 Task: Ask the turbo Tax assistant how can we file previous year return.
Action: Mouse moved to (1008, 65)
Screenshot: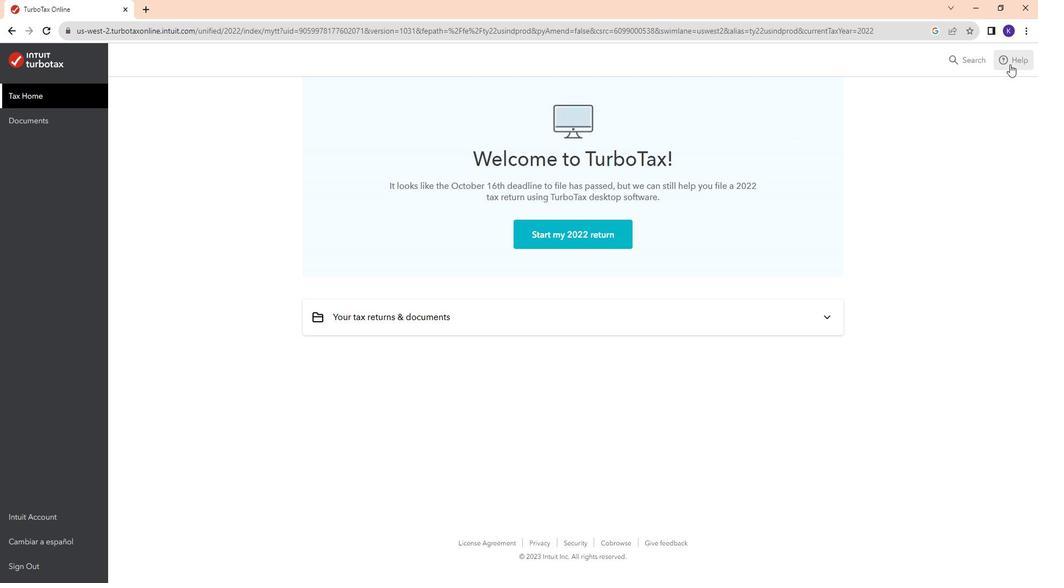 
Action: Mouse pressed left at (1008, 65)
Screenshot: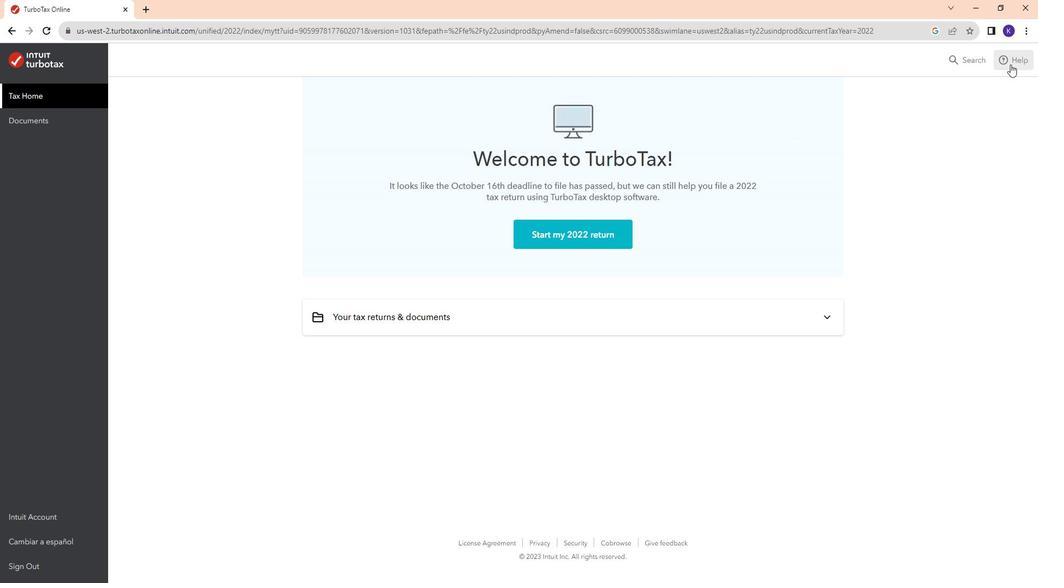 
Action: Mouse moved to (892, 463)
Screenshot: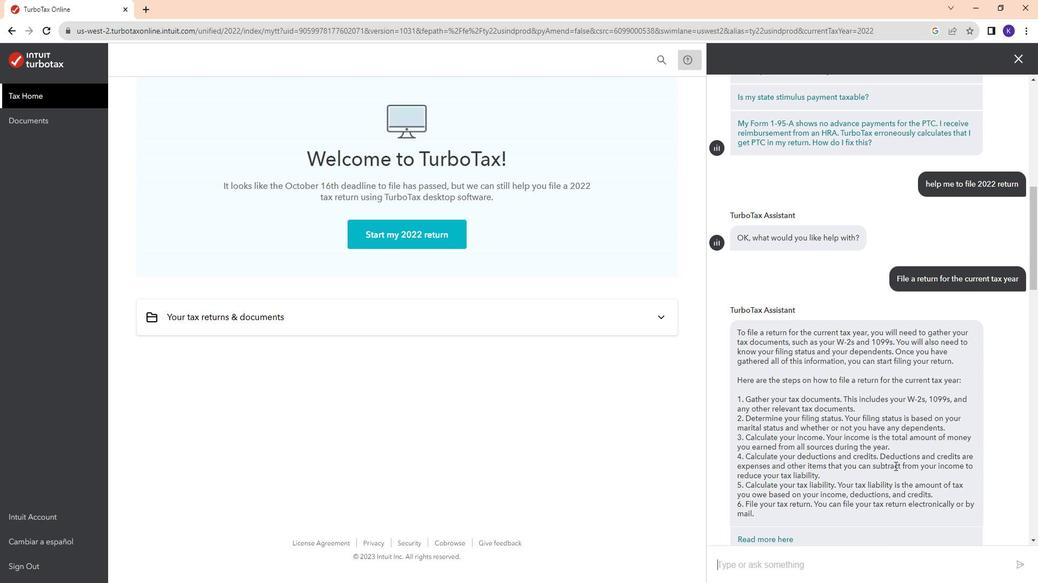
Action: Mouse scrolled (892, 463) with delta (0, 0)
Screenshot: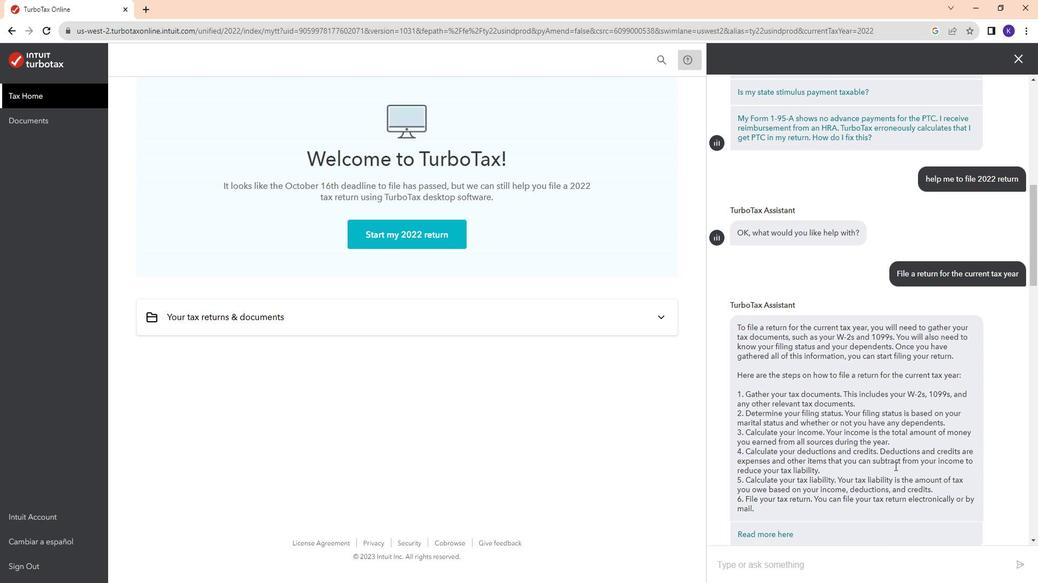 
Action: Mouse scrolled (892, 463) with delta (0, 0)
Screenshot: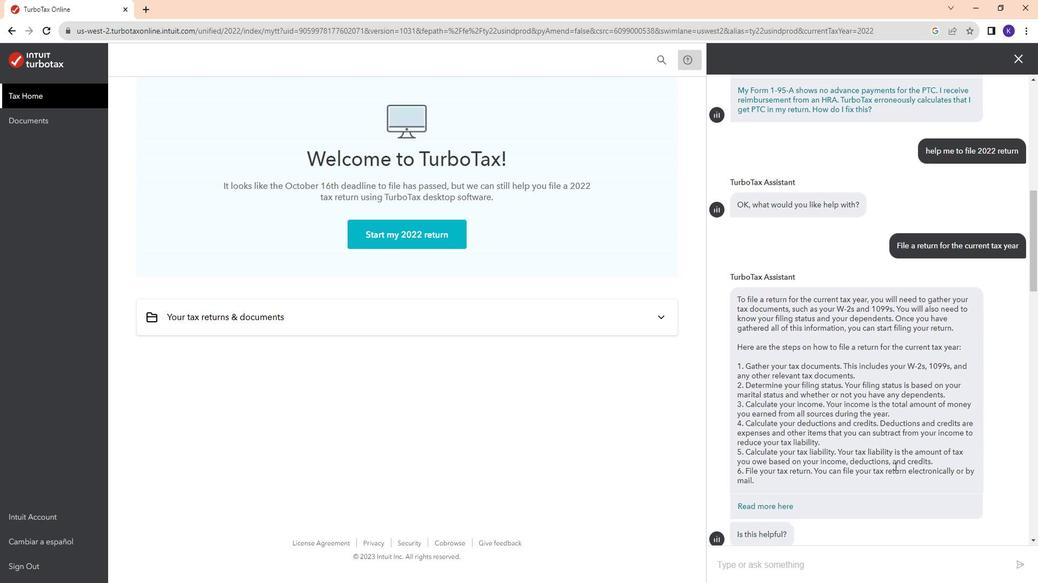 
Action: Mouse scrolled (892, 463) with delta (0, 0)
Screenshot: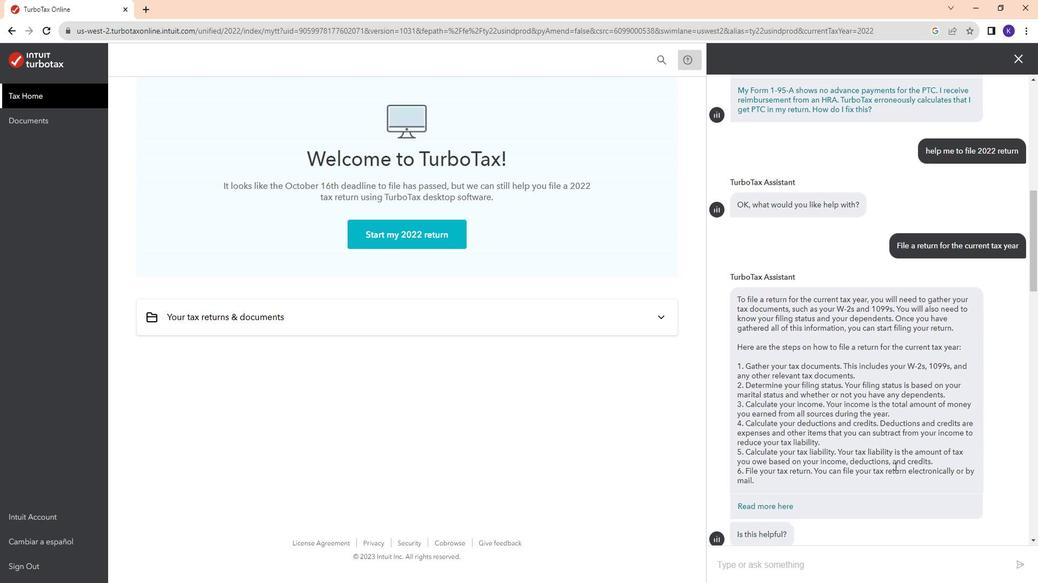 
Action: Mouse scrolled (892, 463) with delta (0, 0)
Screenshot: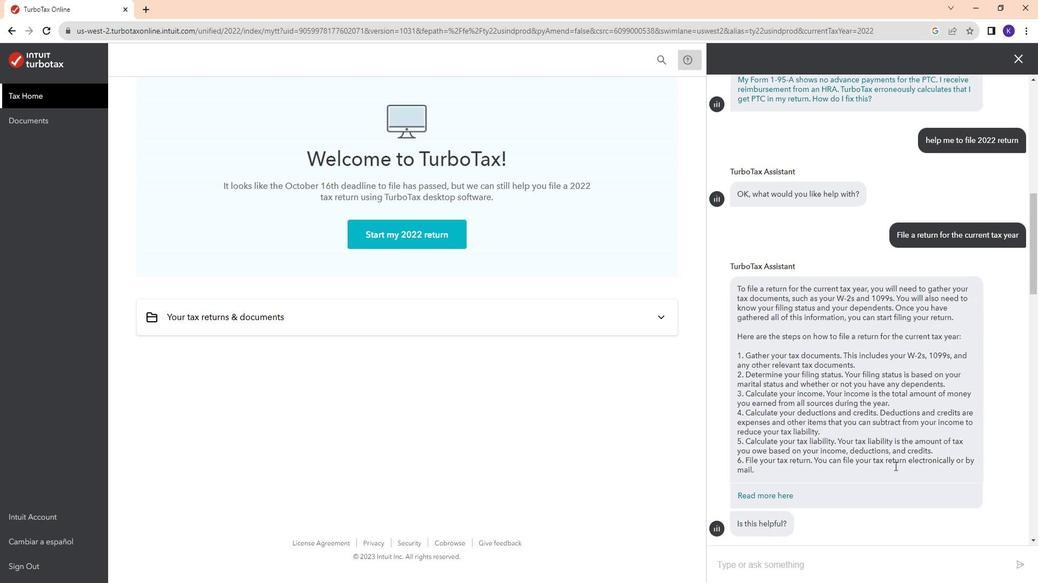 
Action: Mouse scrolled (892, 463) with delta (0, 0)
Screenshot: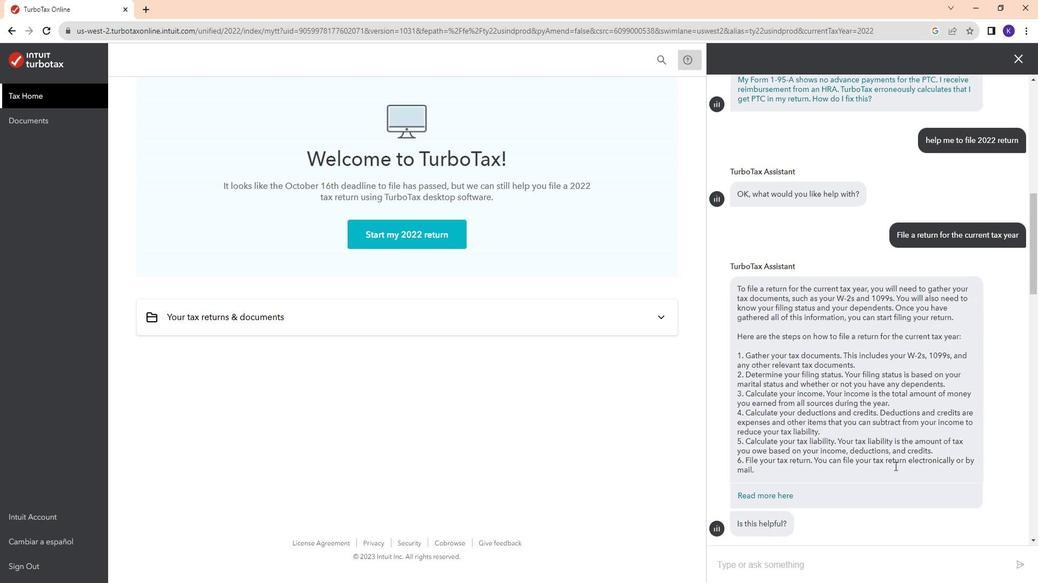 
Action: Mouse scrolled (892, 463) with delta (0, 0)
Screenshot: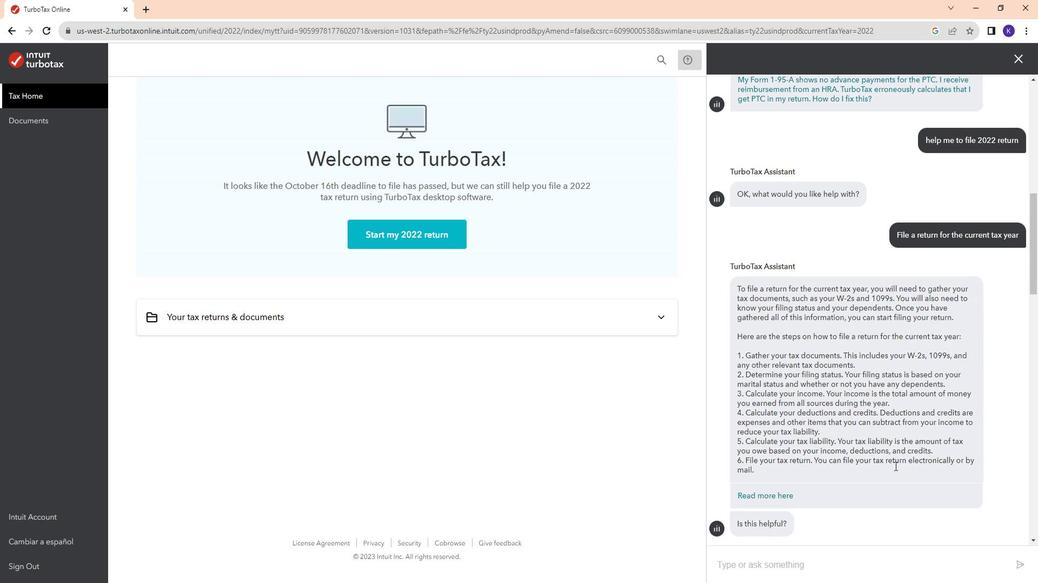 
Action: Mouse scrolled (892, 463) with delta (0, 0)
Screenshot: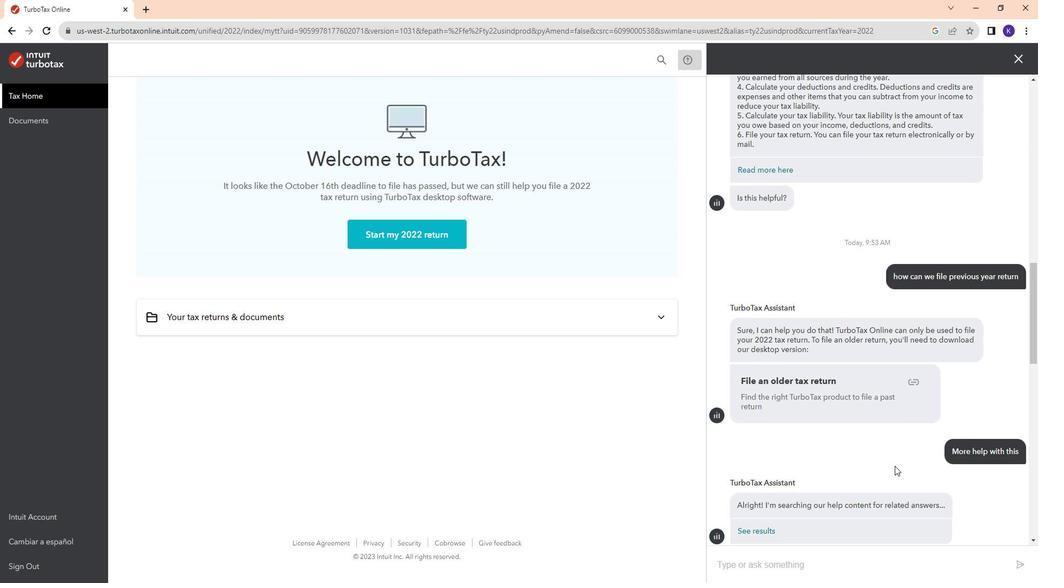 
Action: Mouse scrolled (892, 463) with delta (0, 0)
Screenshot: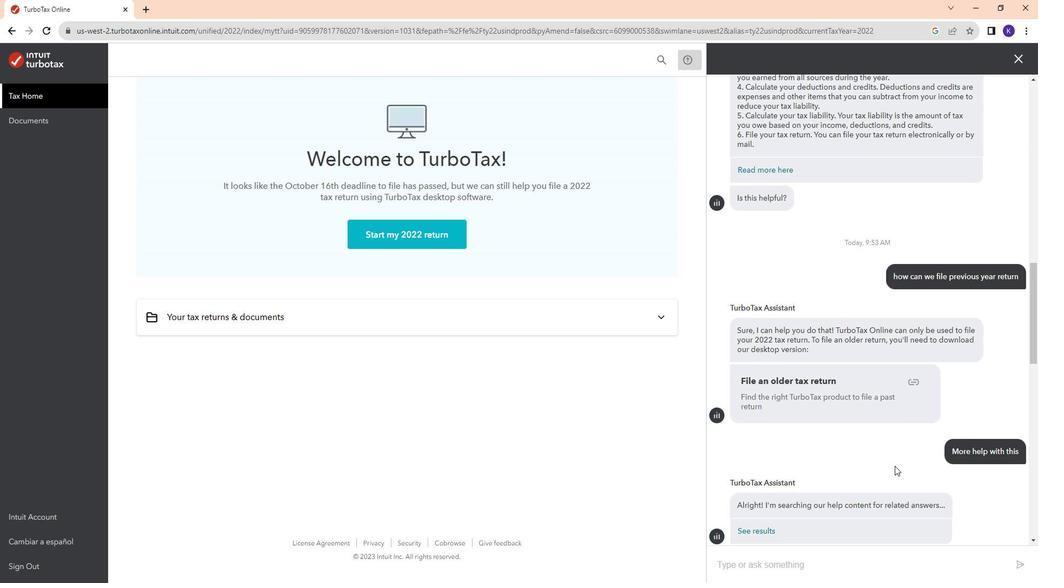 
Action: Mouse scrolled (892, 464) with delta (0, 0)
Screenshot: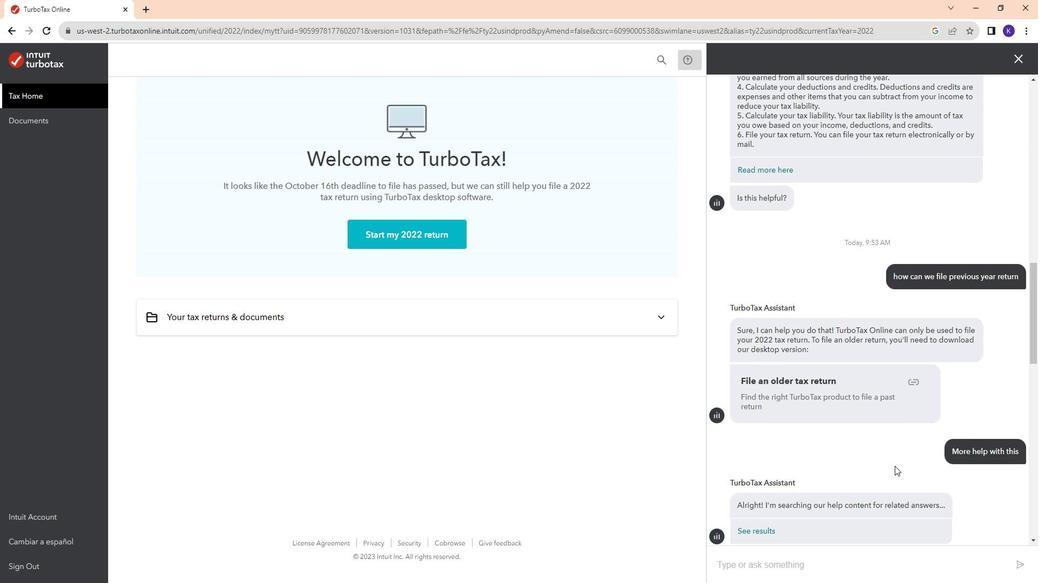 
Action: Mouse scrolled (892, 463) with delta (0, 0)
Screenshot: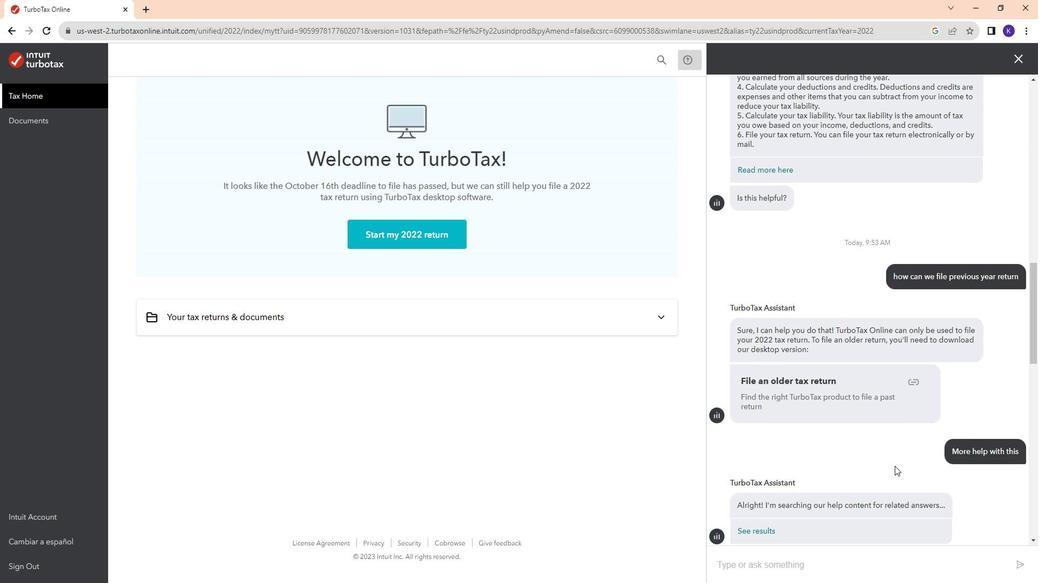 
Action: Mouse scrolled (892, 463) with delta (0, 0)
Screenshot: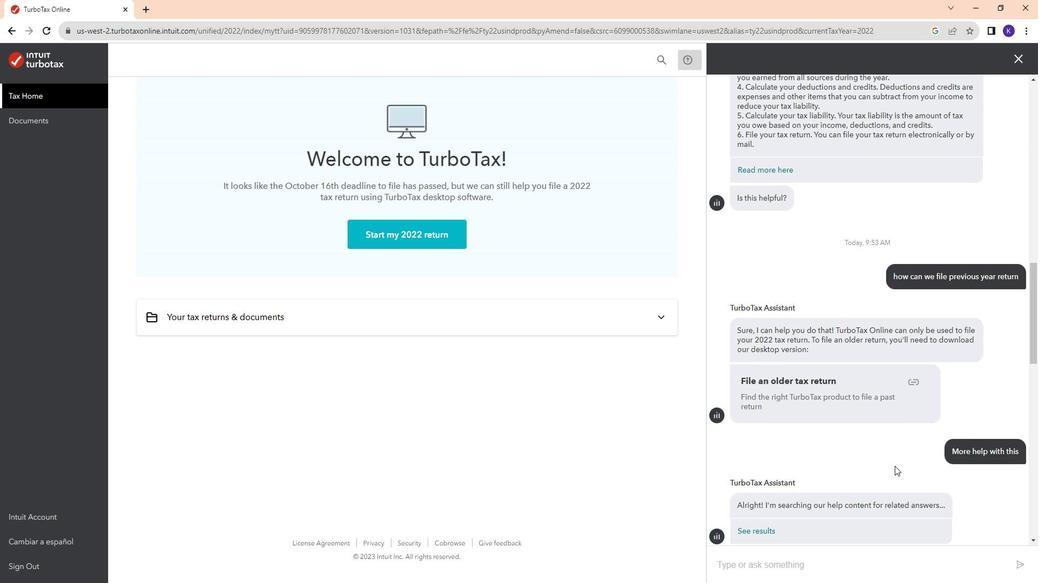 
Action: Mouse scrolled (892, 463) with delta (0, 0)
Screenshot: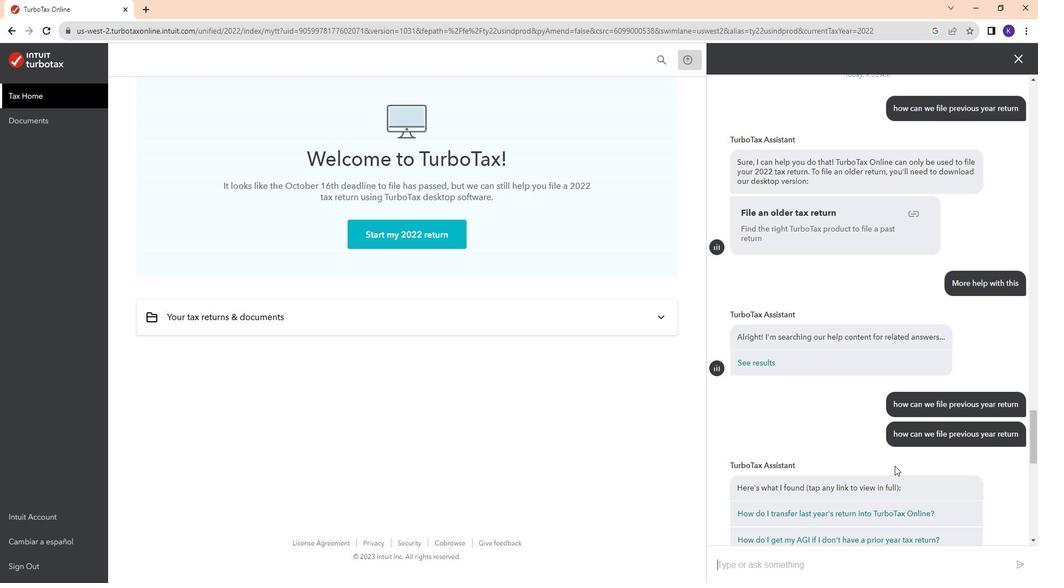 
Action: Mouse scrolled (892, 464) with delta (0, 0)
Screenshot: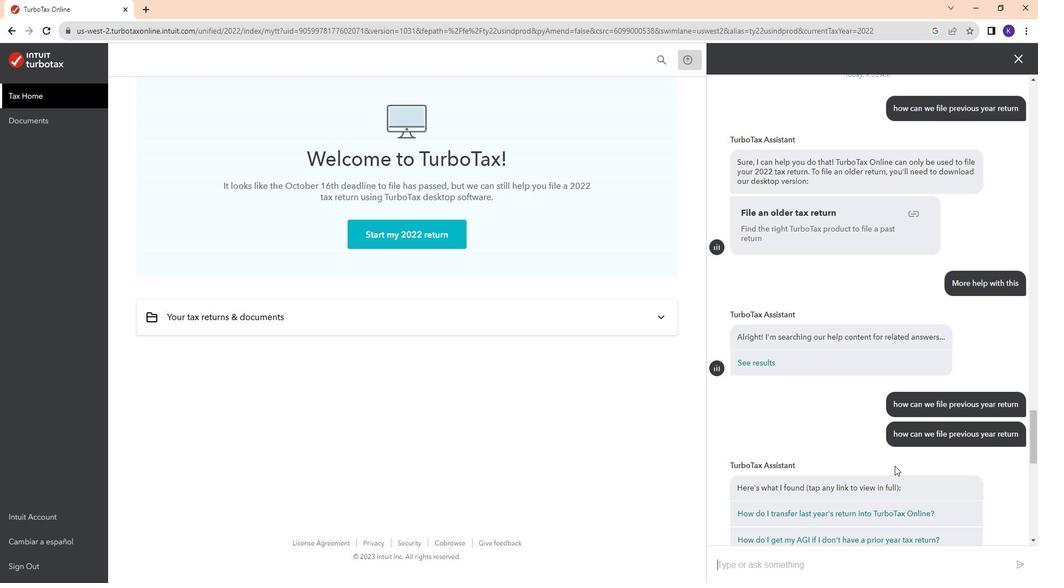 
Action: Mouse scrolled (892, 463) with delta (0, 0)
Screenshot: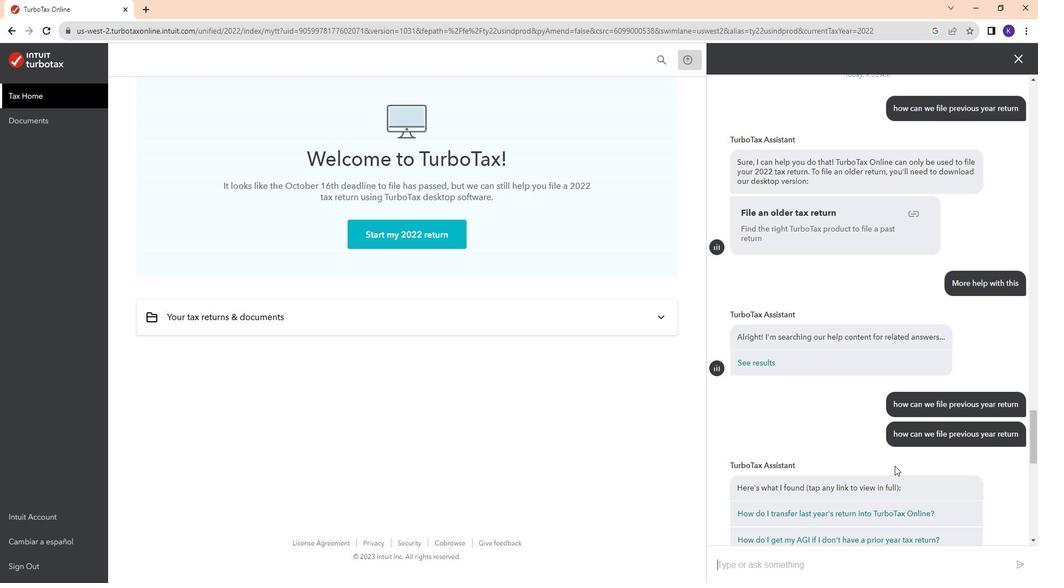 
Action: Mouse scrolled (892, 463) with delta (0, 0)
Screenshot: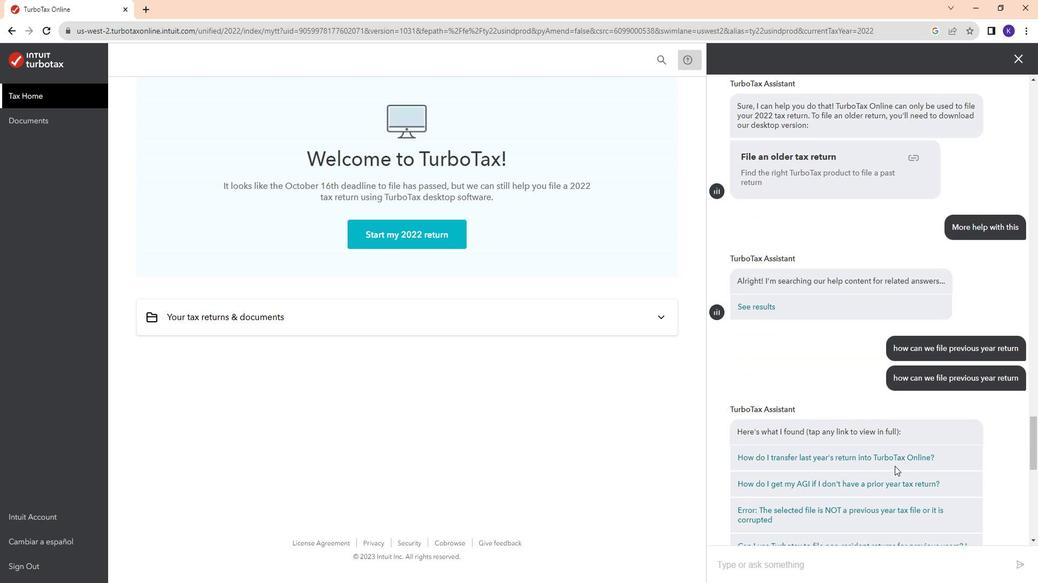 
Action: Mouse scrolled (892, 463) with delta (0, 0)
Screenshot: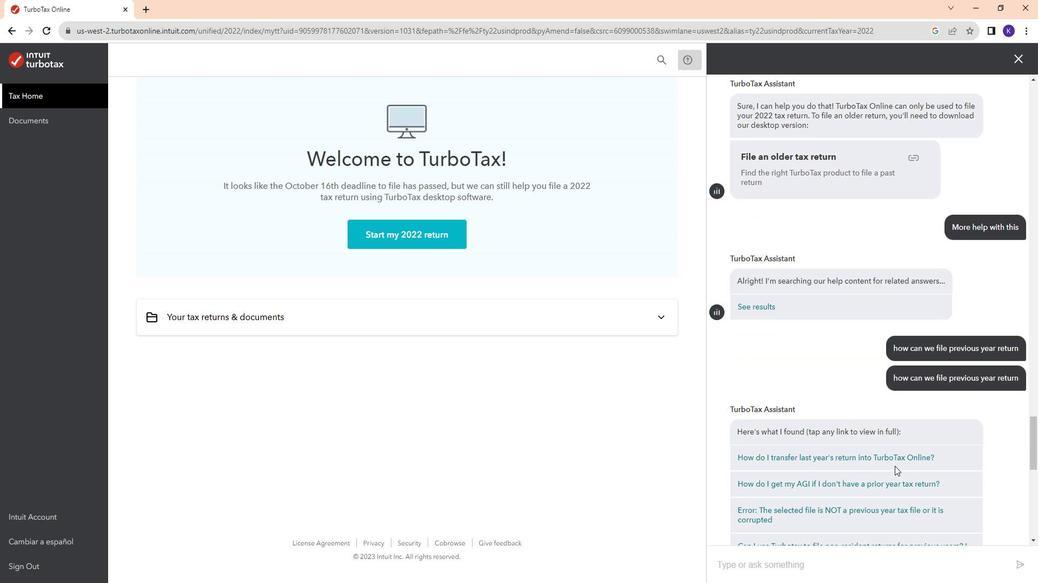 
Action: Mouse scrolled (892, 462) with delta (0, -1)
Screenshot: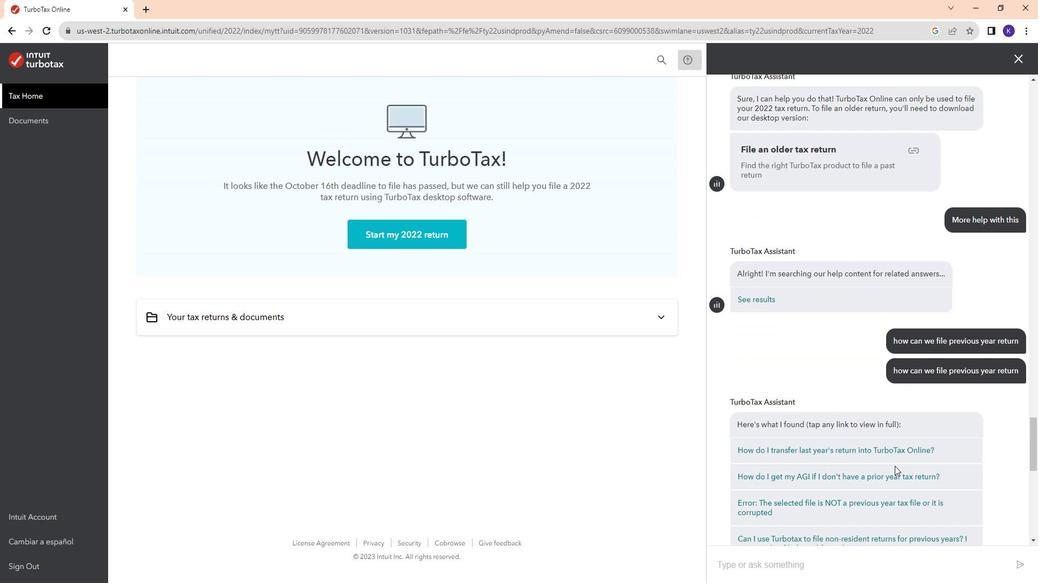 
Action: Mouse scrolled (892, 463) with delta (0, 0)
Screenshot: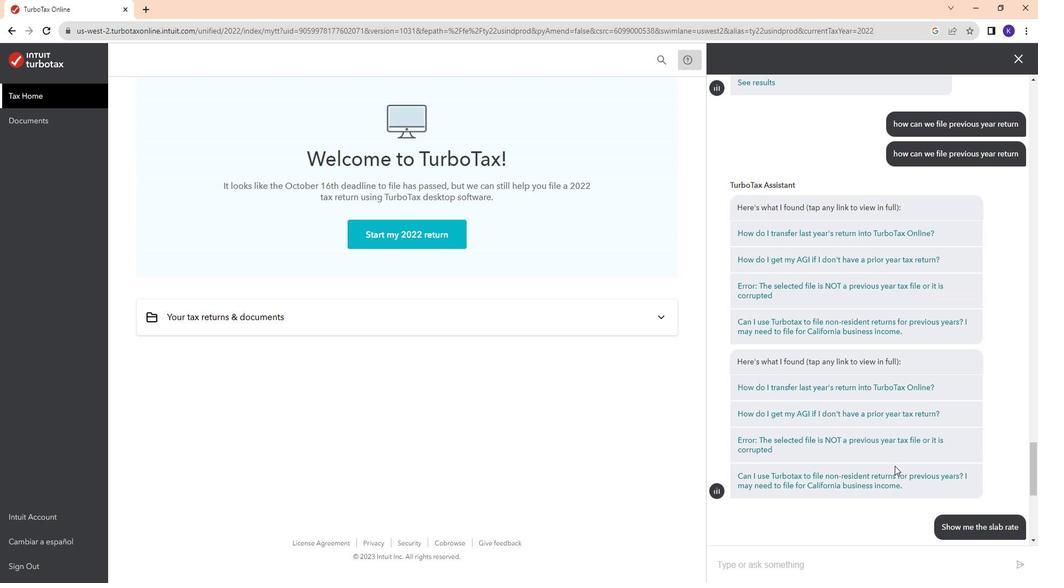 
Action: Mouse scrolled (892, 463) with delta (0, 0)
Screenshot: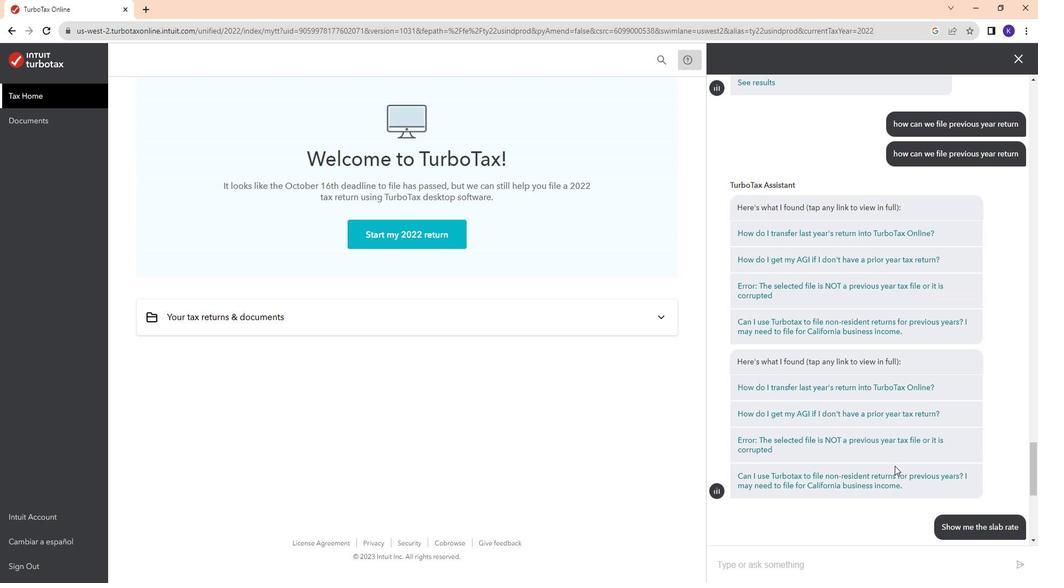 
Action: Mouse scrolled (892, 463) with delta (0, 0)
Screenshot: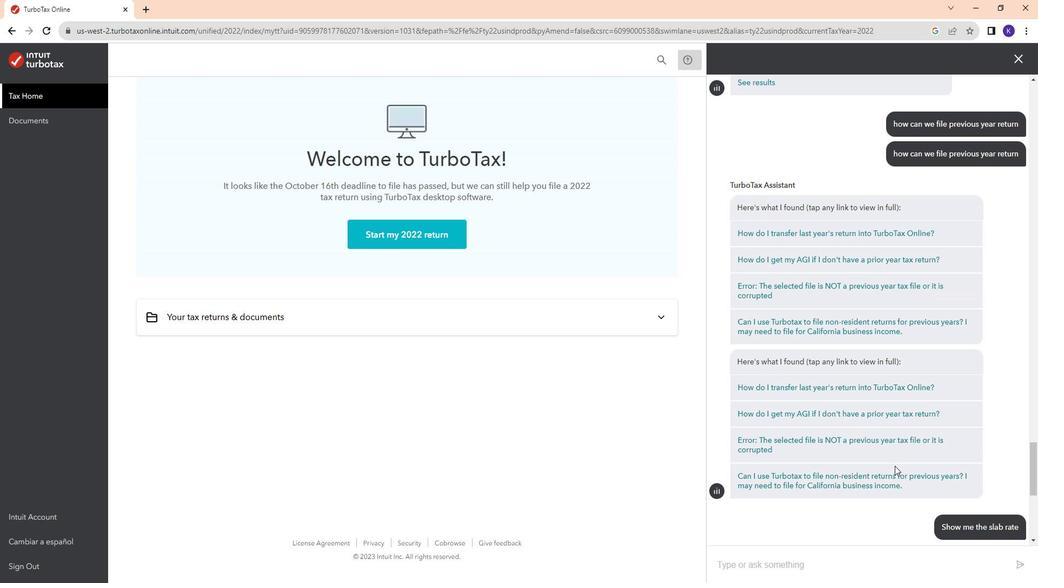 
Action: Mouse scrolled (892, 464) with delta (0, 0)
Screenshot: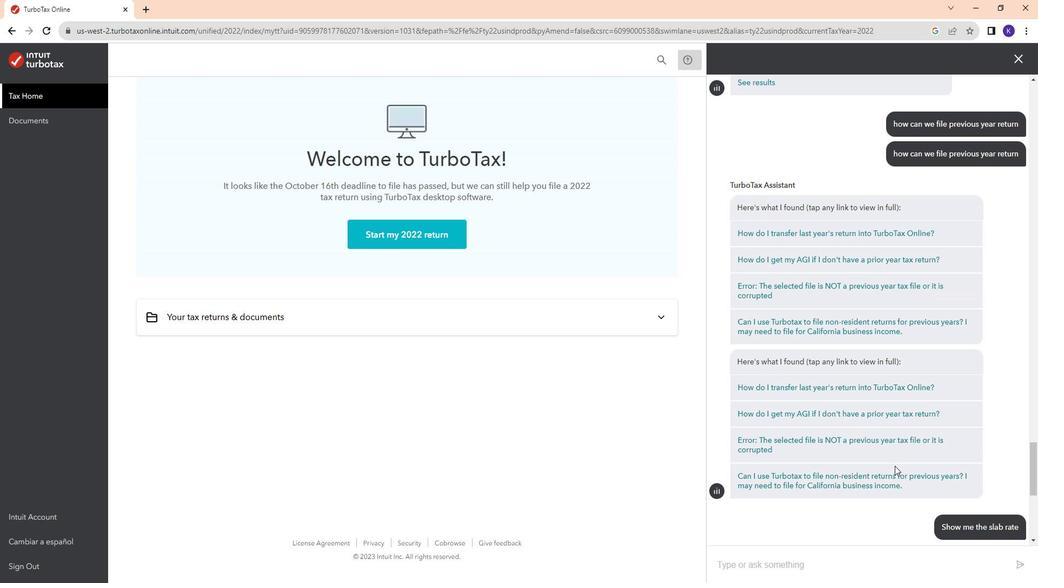 
Action: Mouse scrolled (892, 463) with delta (0, 0)
Screenshot: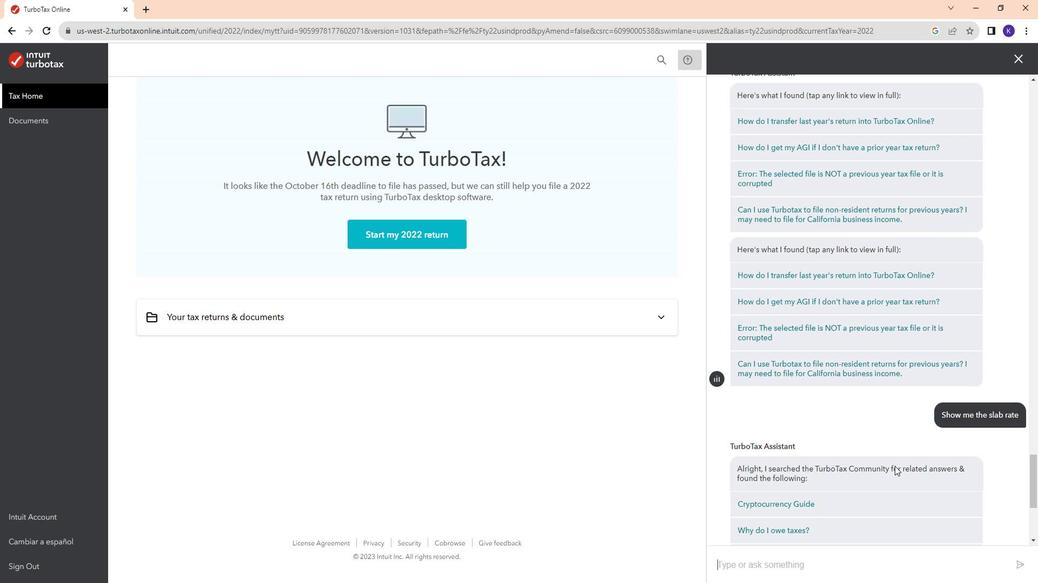 
Action: Mouse scrolled (892, 464) with delta (0, 0)
Screenshot: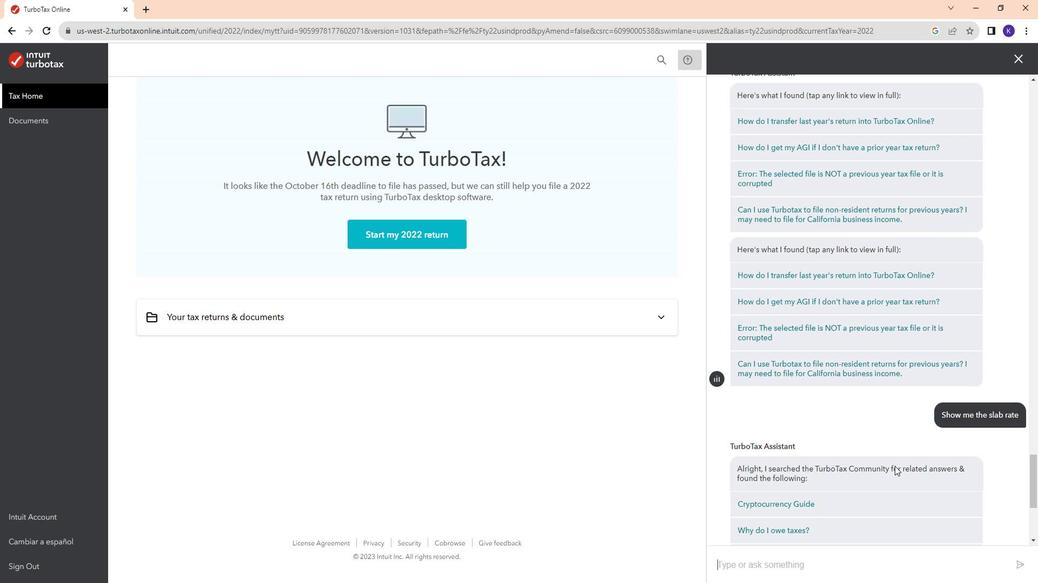 
Action: Mouse scrolled (892, 463) with delta (0, 0)
Screenshot: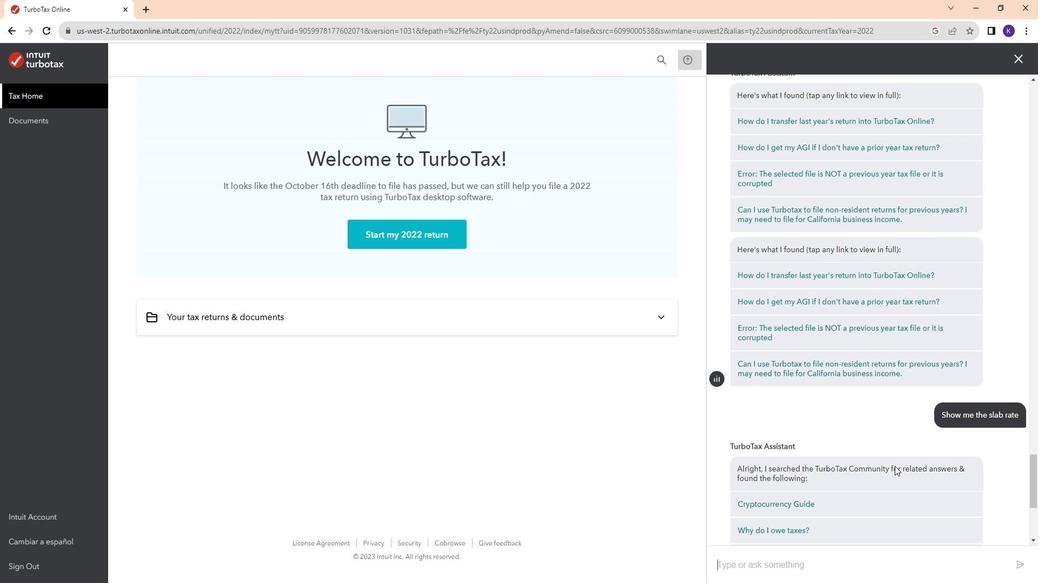 
Action: Mouse scrolled (892, 464) with delta (0, 0)
Screenshot: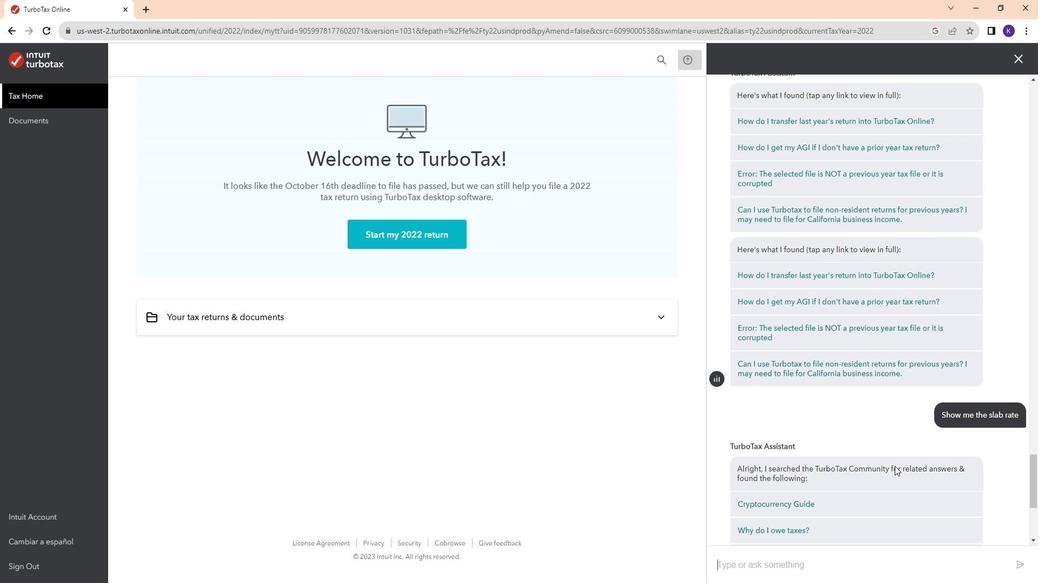 
Action: Mouse scrolled (892, 463) with delta (0, 0)
Screenshot: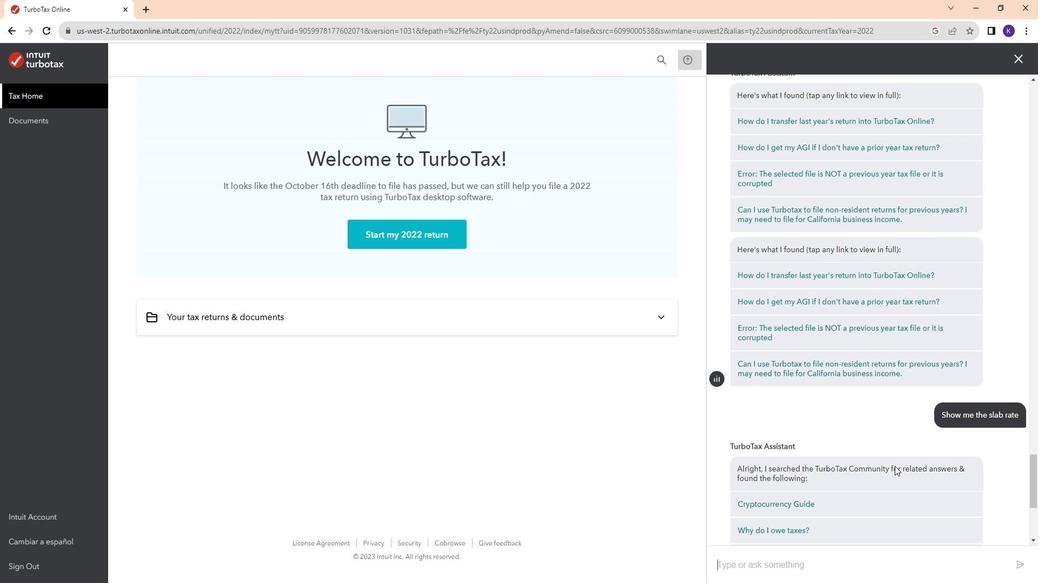 
Action: Mouse scrolled (892, 463) with delta (0, 0)
Screenshot: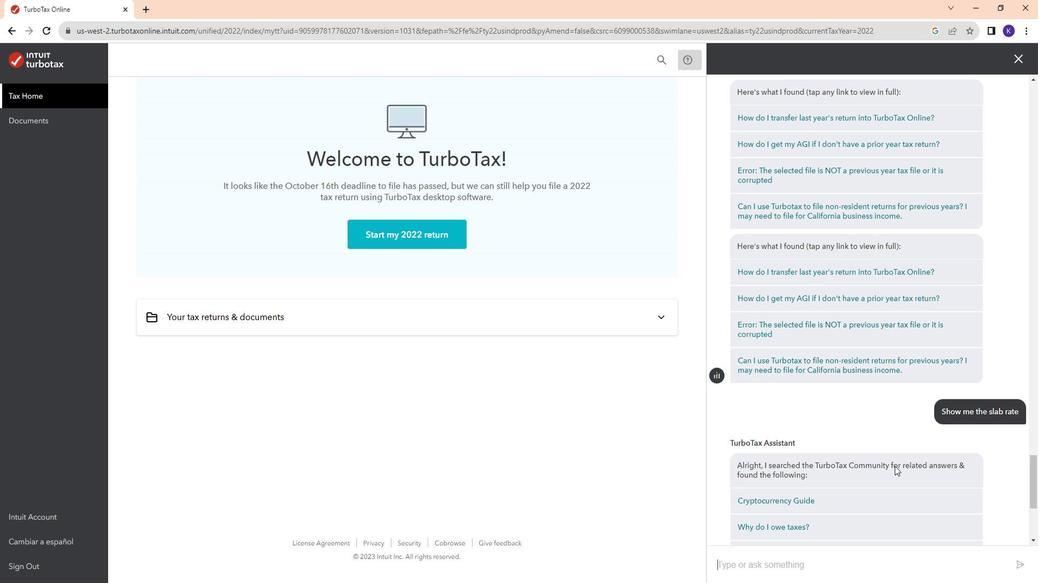 
Action: Mouse scrolled (892, 463) with delta (0, 0)
Screenshot: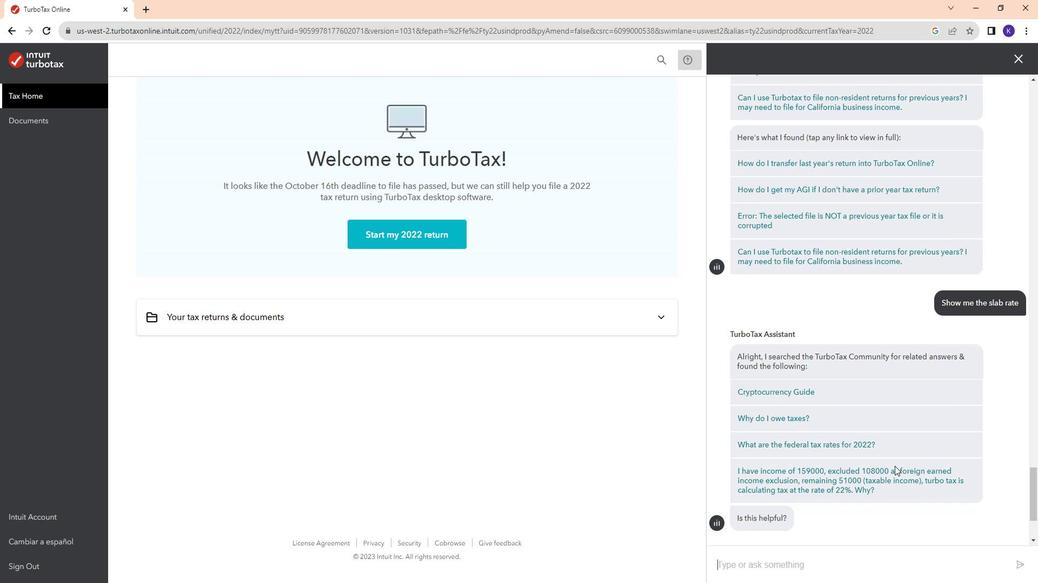 
Action: Mouse scrolled (892, 463) with delta (0, 0)
Screenshot: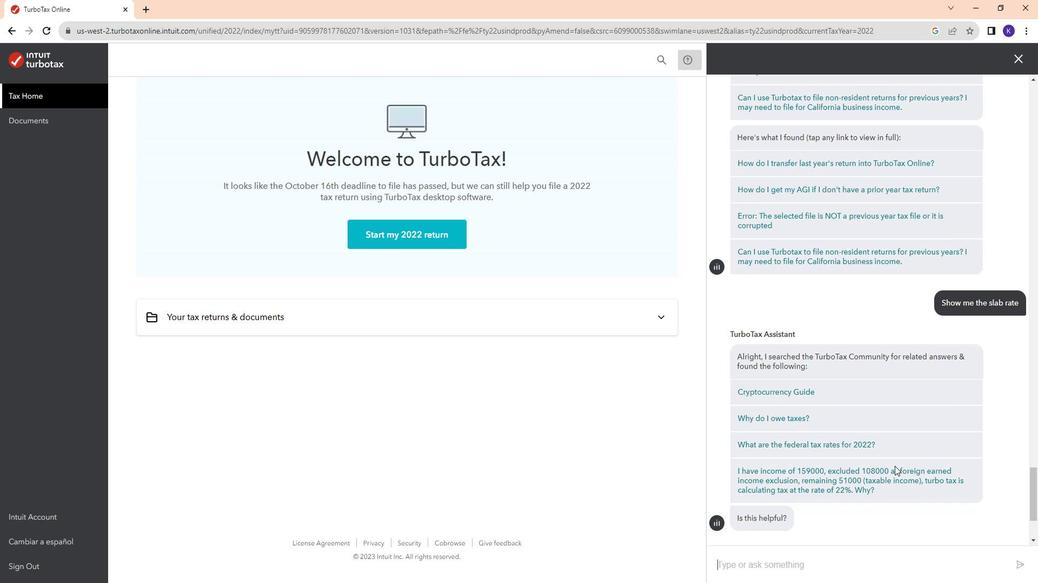 
Action: Mouse scrolled (892, 463) with delta (0, 0)
Screenshot: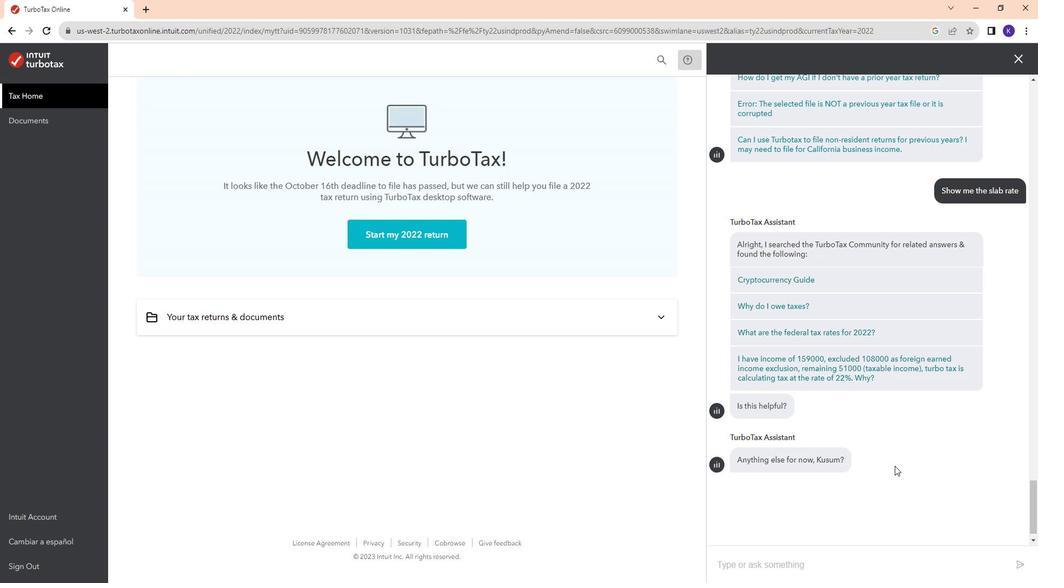 
Action: Mouse scrolled (892, 464) with delta (0, 0)
Screenshot: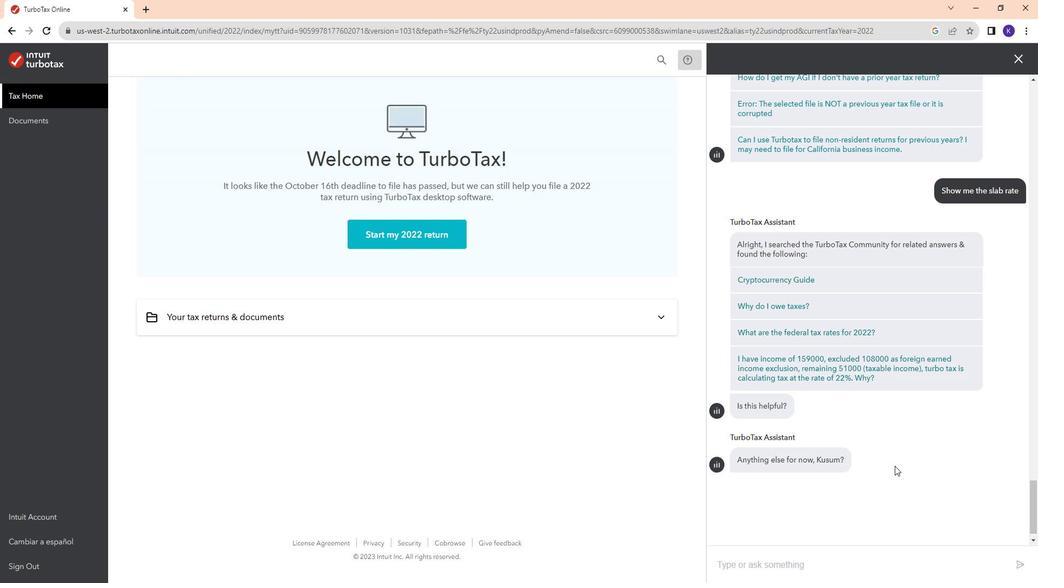
Action: Mouse scrolled (892, 463) with delta (0, 0)
Screenshot: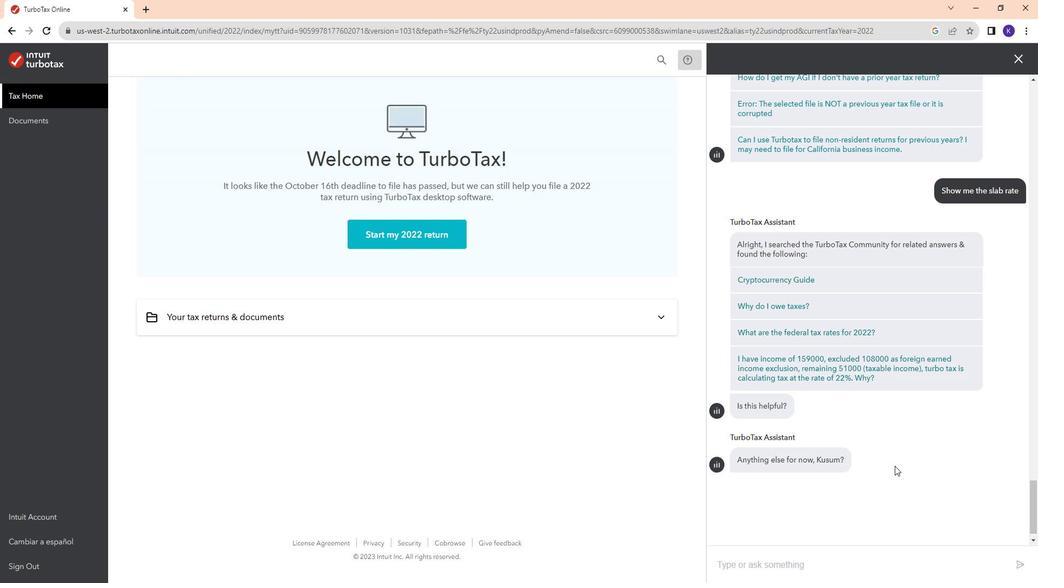 
Action: Mouse scrolled (892, 463) with delta (0, 0)
Screenshot: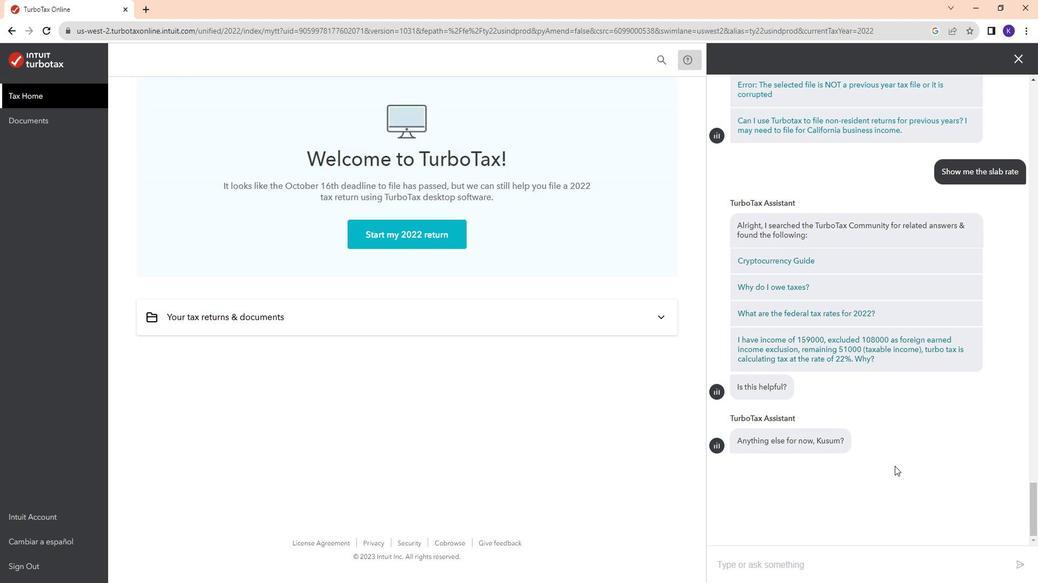 
Action: Mouse scrolled (892, 463) with delta (0, 0)
Screenshot: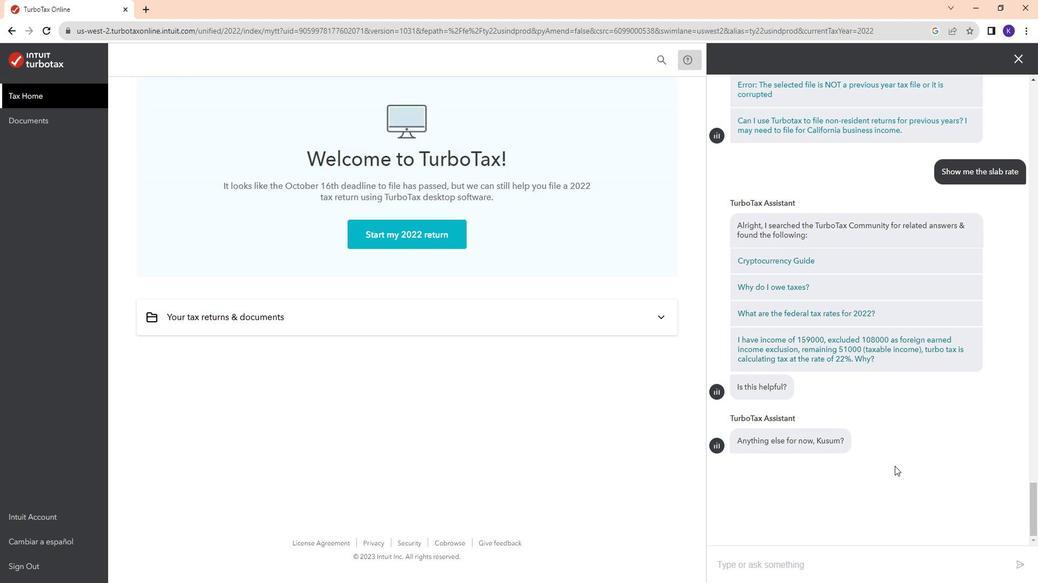 
Action: Mouse moved to (758, 556)
Screenshot: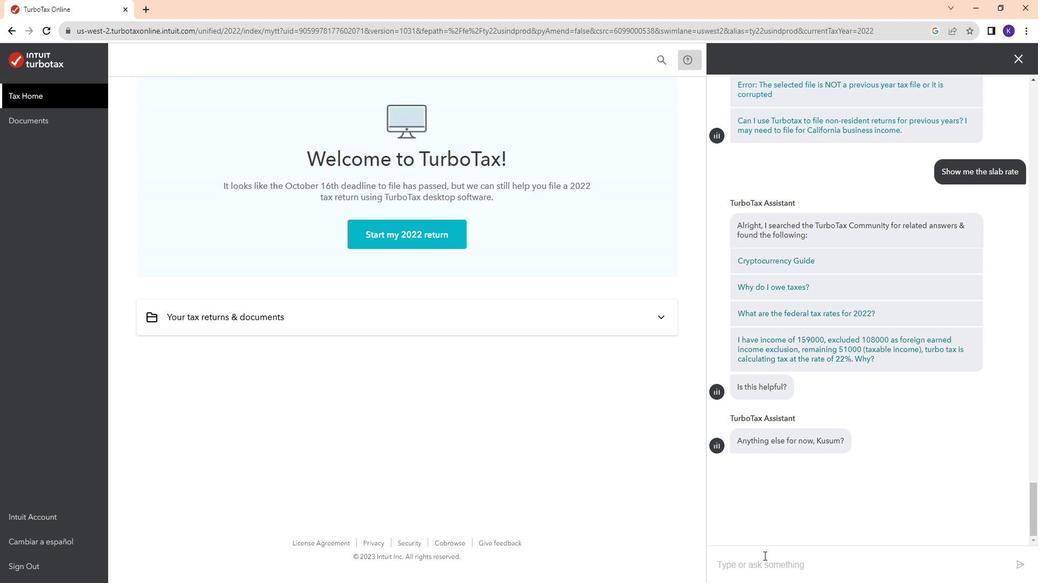 
Action: Mouse pressed left at (758, 556)
Screenshot: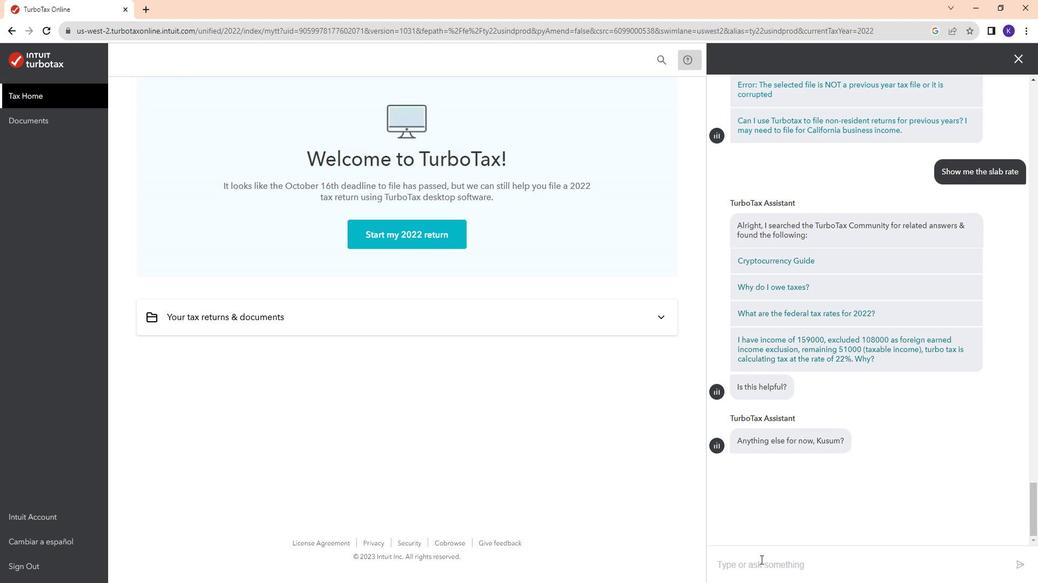 
Action: Key pressed how<Key.space>can<Key.space>we<Key.space>file<Key.space>previos<Key.space>year<Key.space><Key.backspace><Key.backspace><Key.backspace><Key.backspace><Key.backspace><Key.backspace><Key.backspace><Key.backspace><Key.backspace>io<Key.backspace>ous<Key.space>year<Key.space>return<Key.enter>
Screenshot: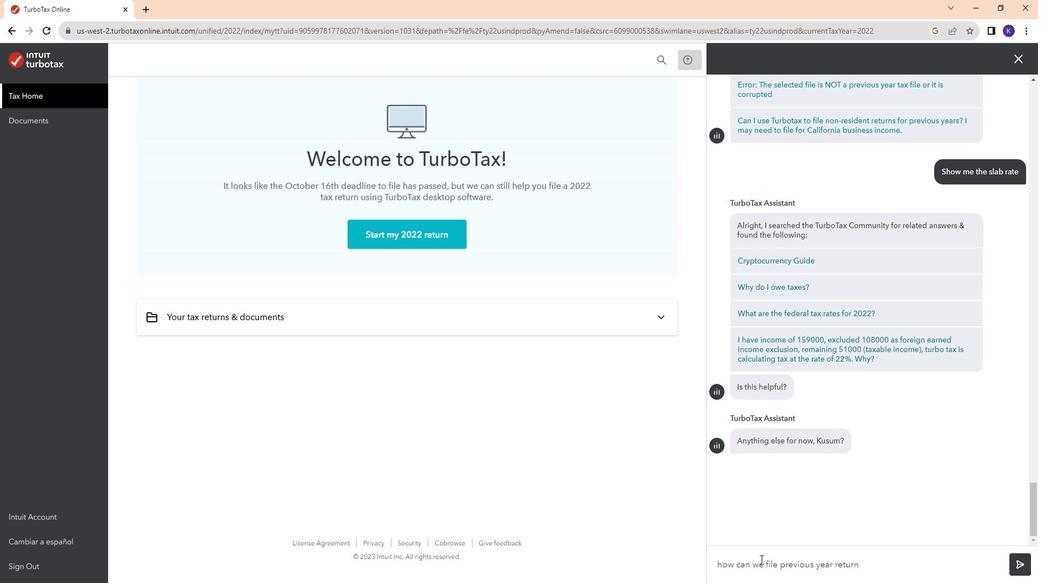 
Action: Mouse moved to (929, 479)
Screenshot: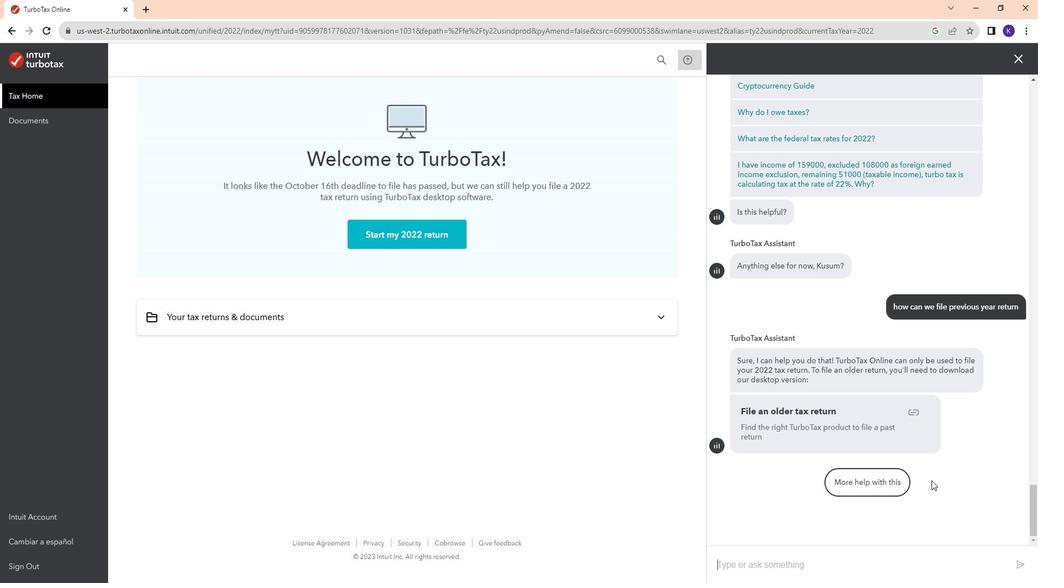 
